 Task: In the  document Machupicchu.docxMake this file  'available offline' Check 'Vision History' View the  non- printing characters
Action: Mouse moved to (267, 360)
Screenshot: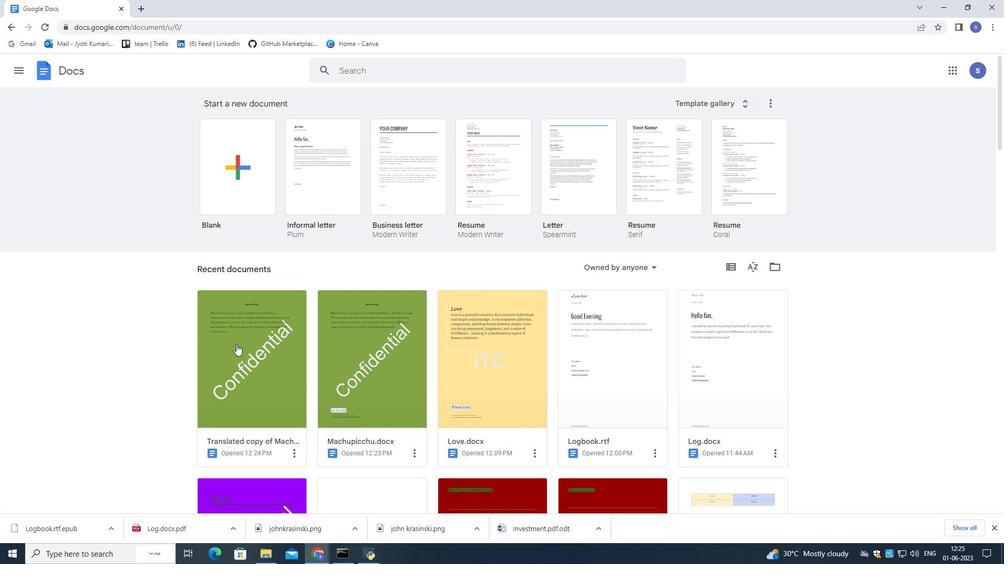 
Action: Mouse scrolled (267, 359) with delta (0, 0)
Screenshot: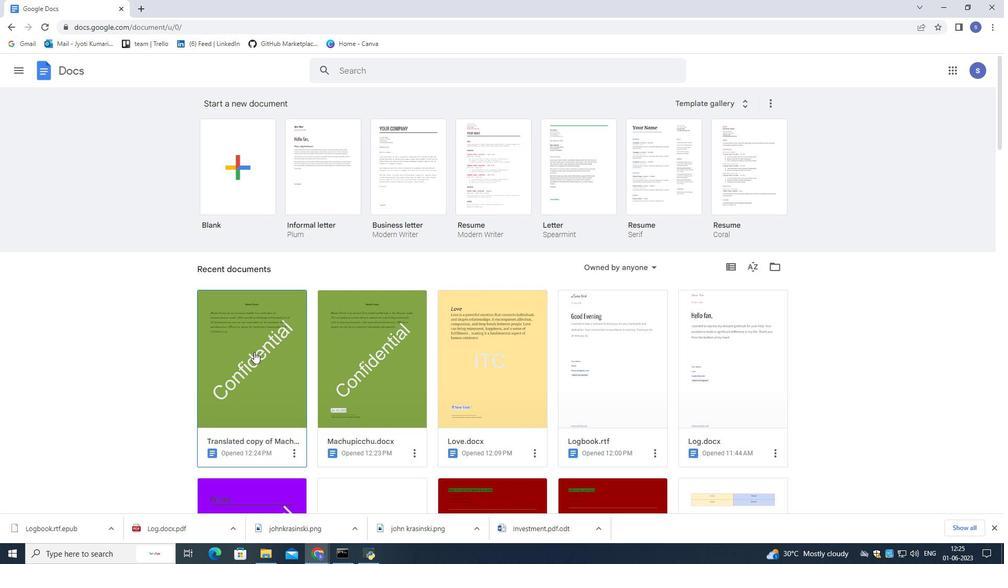 
Action: Mouse moved to (345, 339)
Screenshot: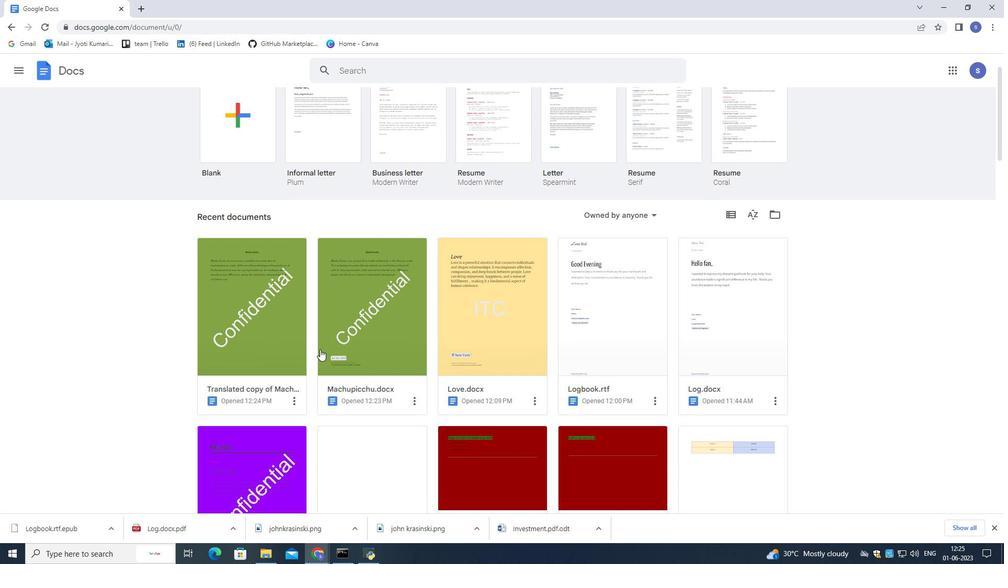 
Action: Mouse pressed left at (345, 339)
Screenshot: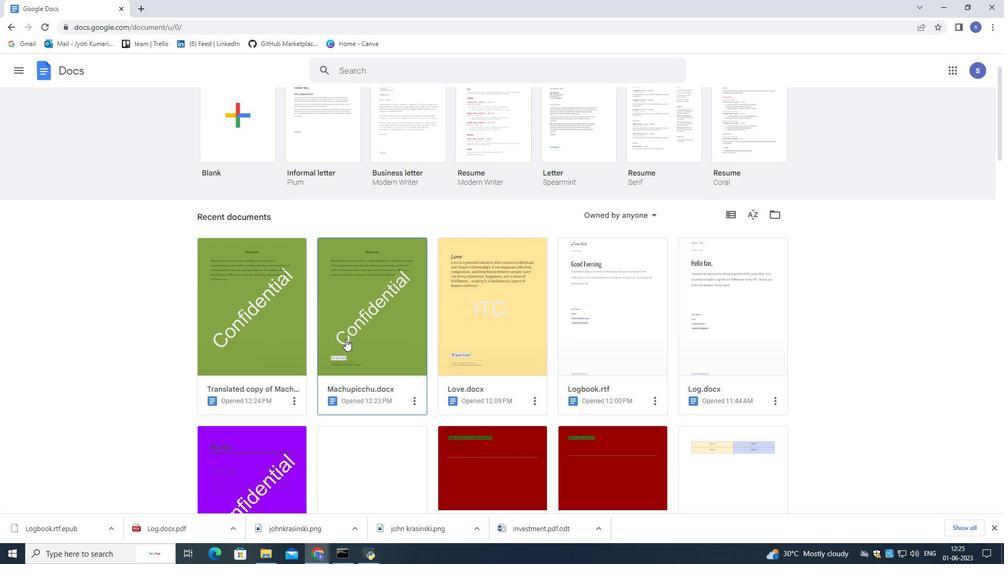 
Action: Mouse pressed left at (345, 339)
Screenshot: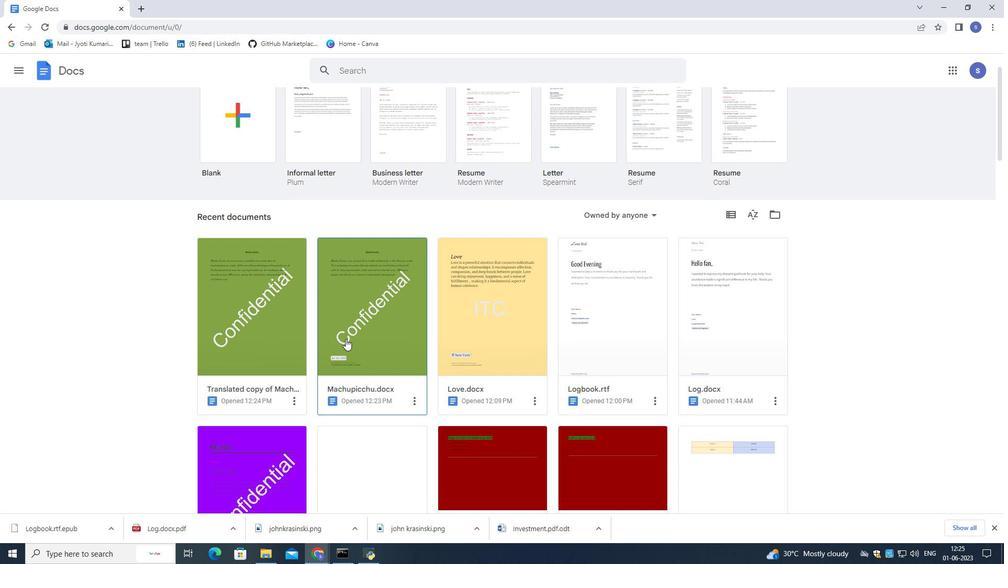 
Action: Mouse moved to (38, 77)
Screenshot: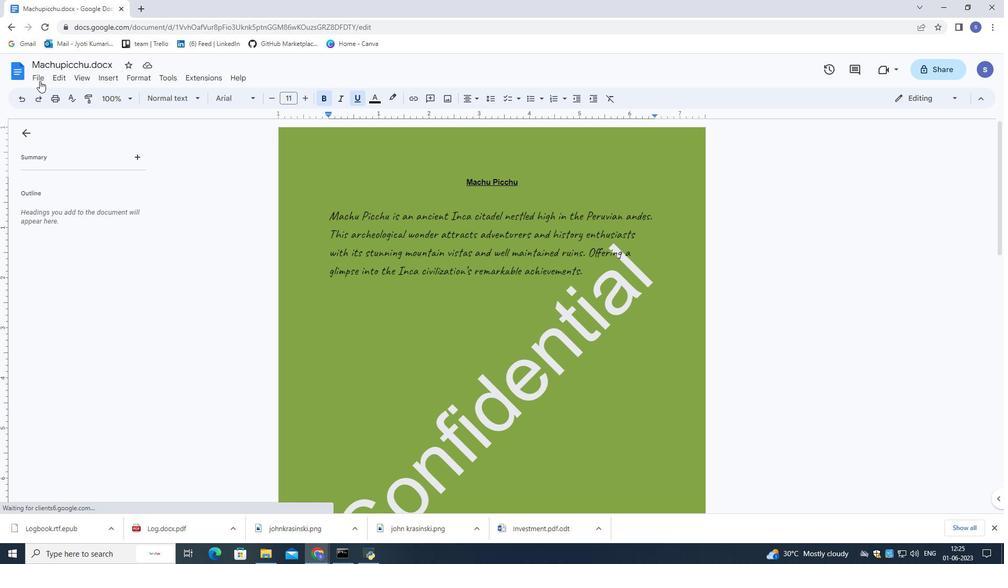 
Action: Mouse pressed left at (38, 77)
Screenshot: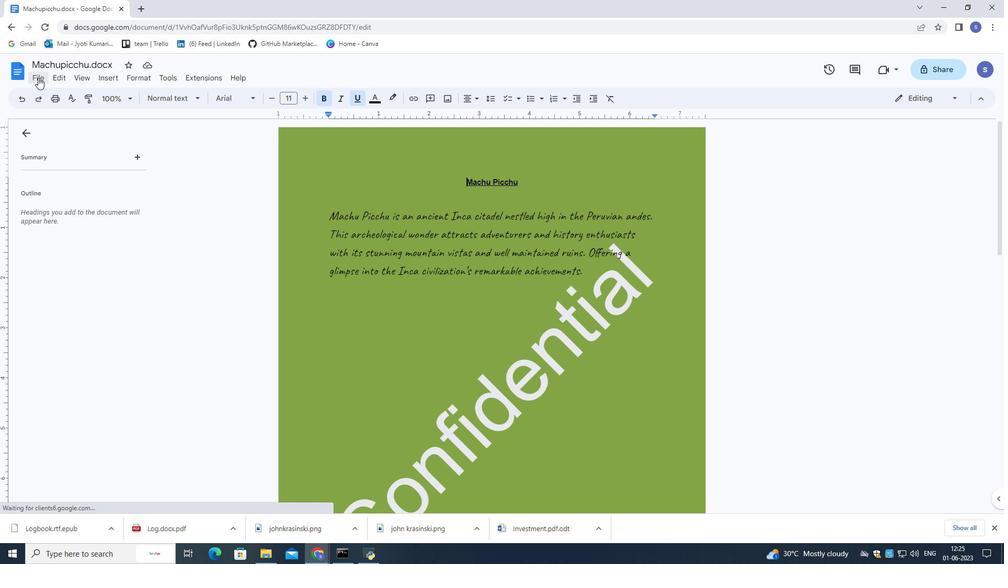 
Action: Mouse moved to (97, 301)
Screenshot: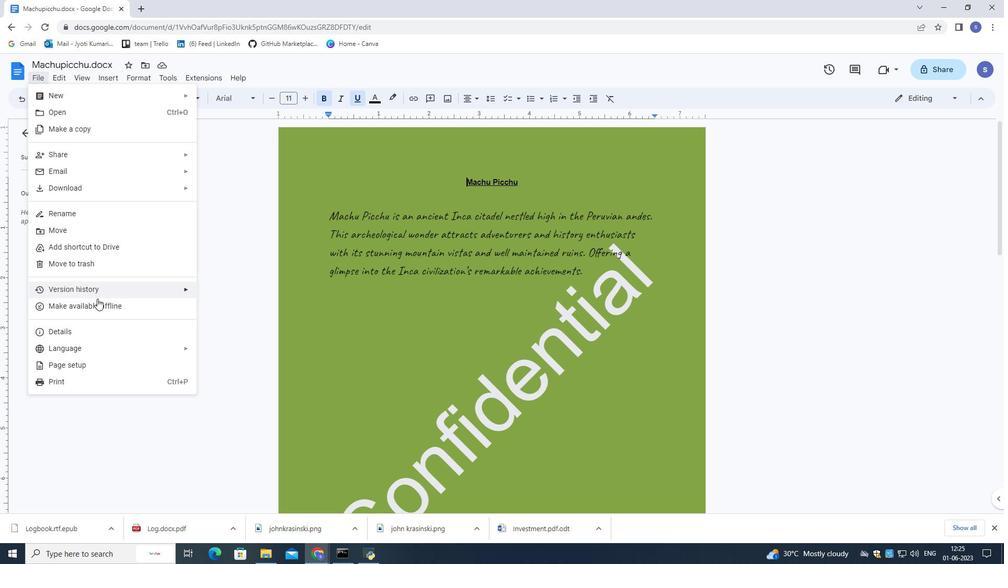 
Action: Mouse pressed left at (97, 301)
Screenshot: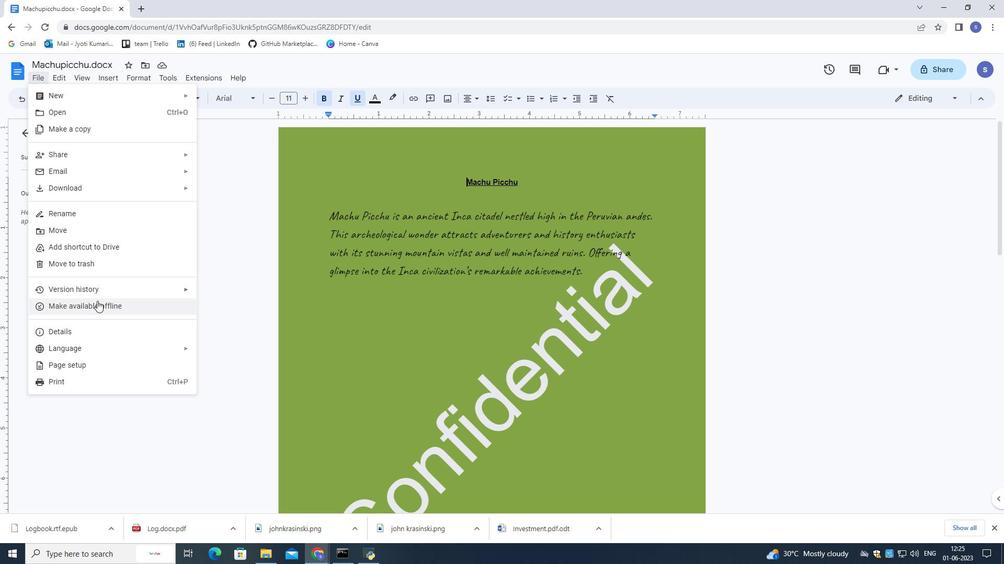 
Action: Mouse moved to (41, 76)
Screenshot: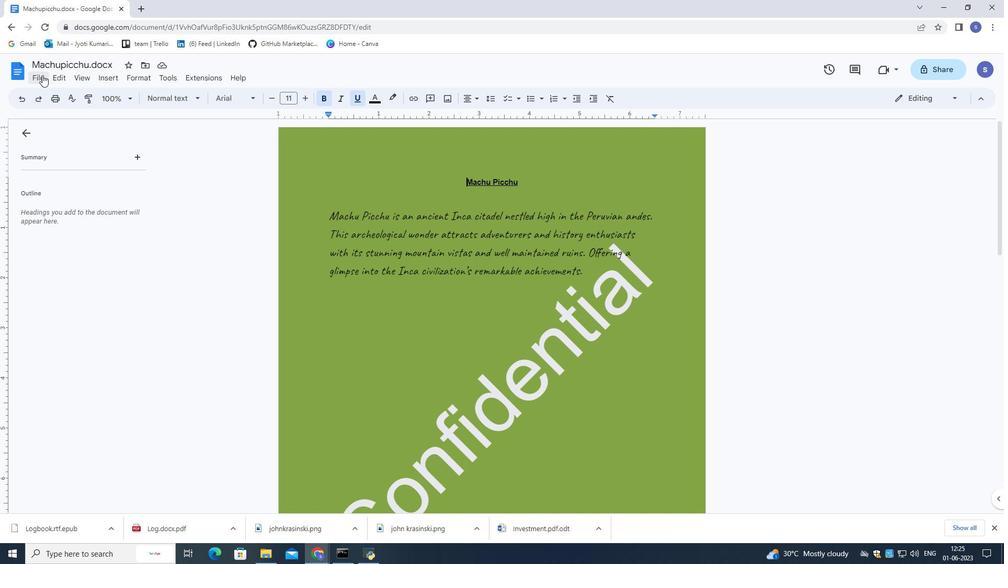 
Action: Mouse pressed left at (41, 76)
Screenshot: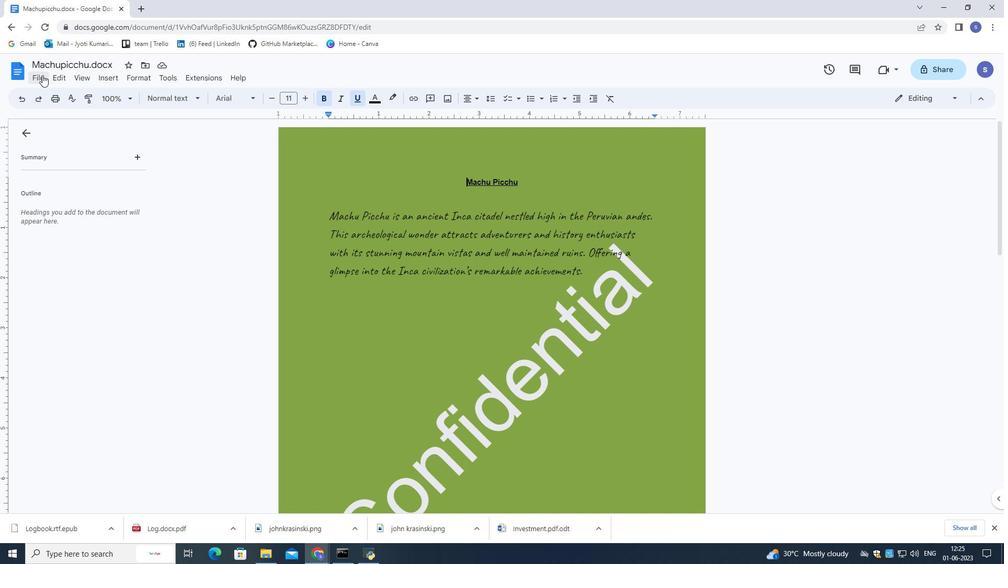 
Action: Mouse moved to (86, 244)
Screenshot: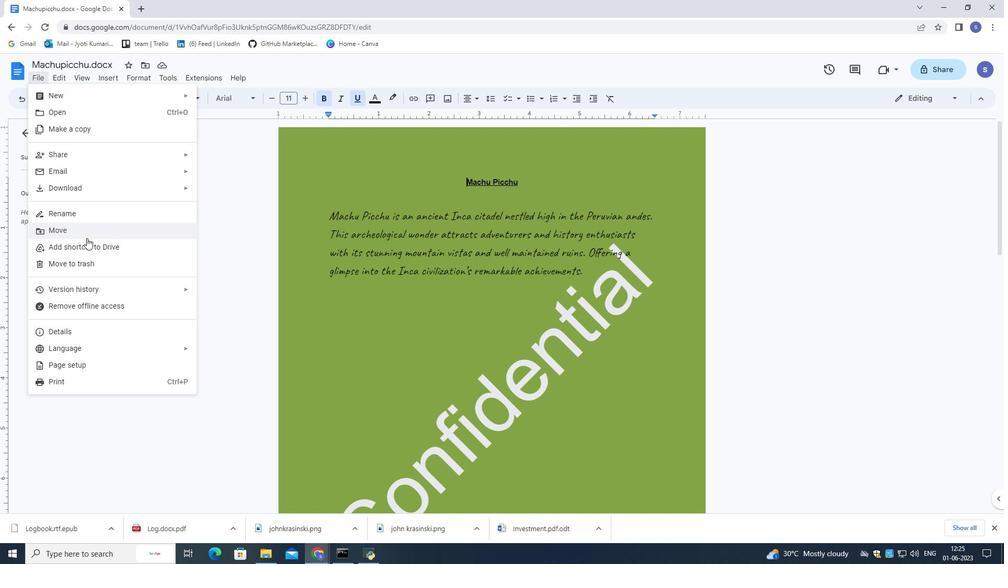 
Action: Mouse pressed left at (86, 244)
Screenshot: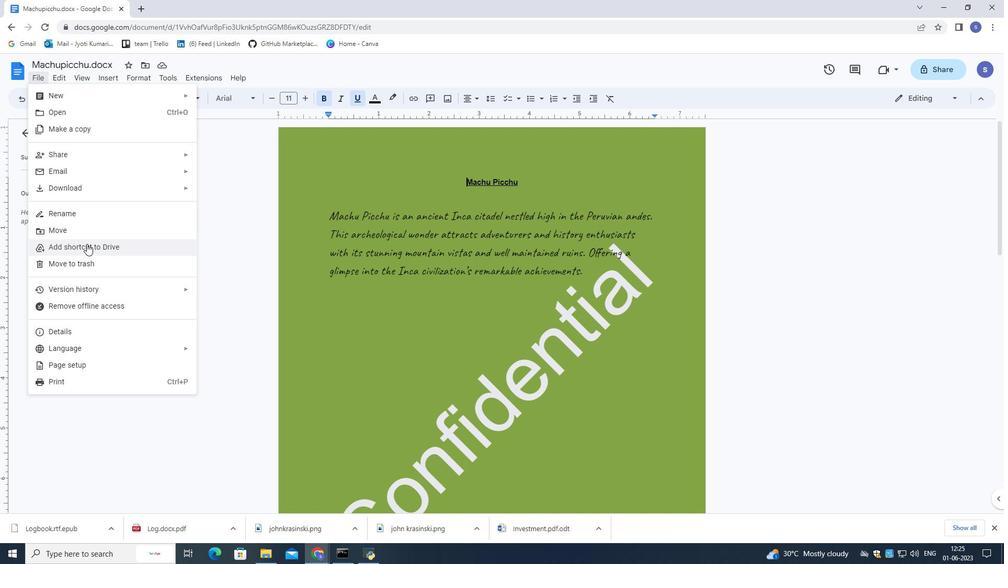 
Action: Mouse moved to (311, 92)
Screenshot: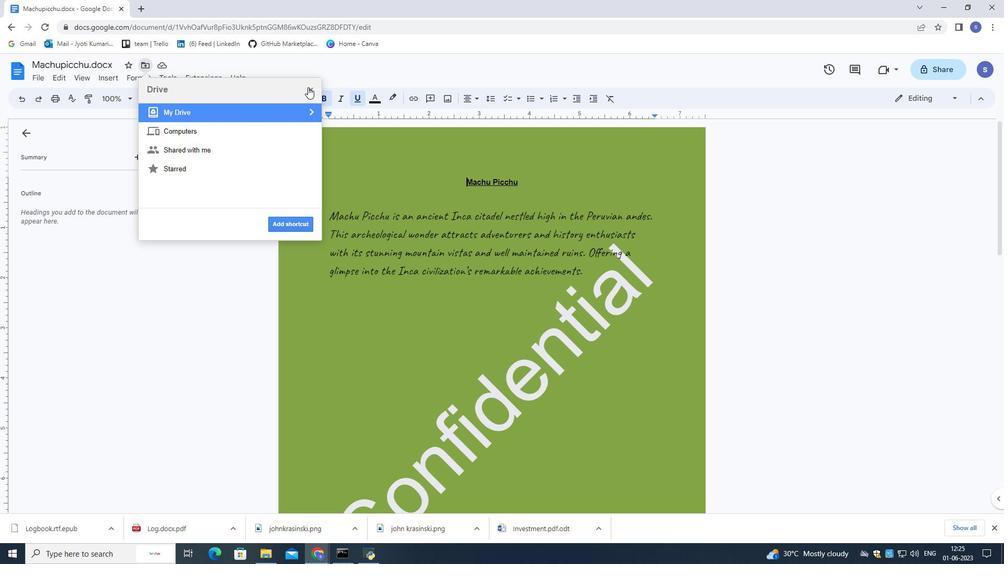 
Action: Mouse pressed left at (311, 92)
Screenshot: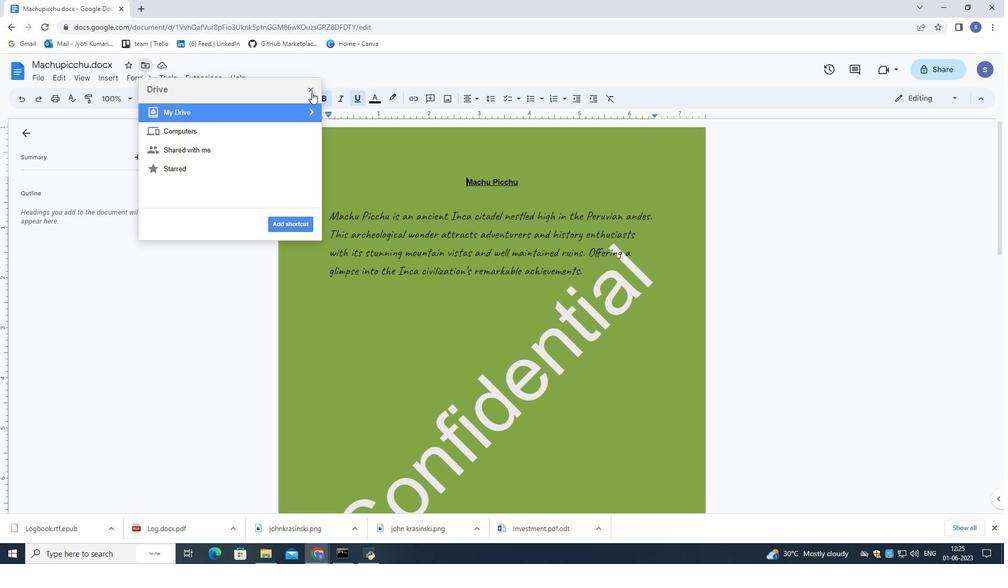
Action: Mouse moved to (37, 75)
Screenshot: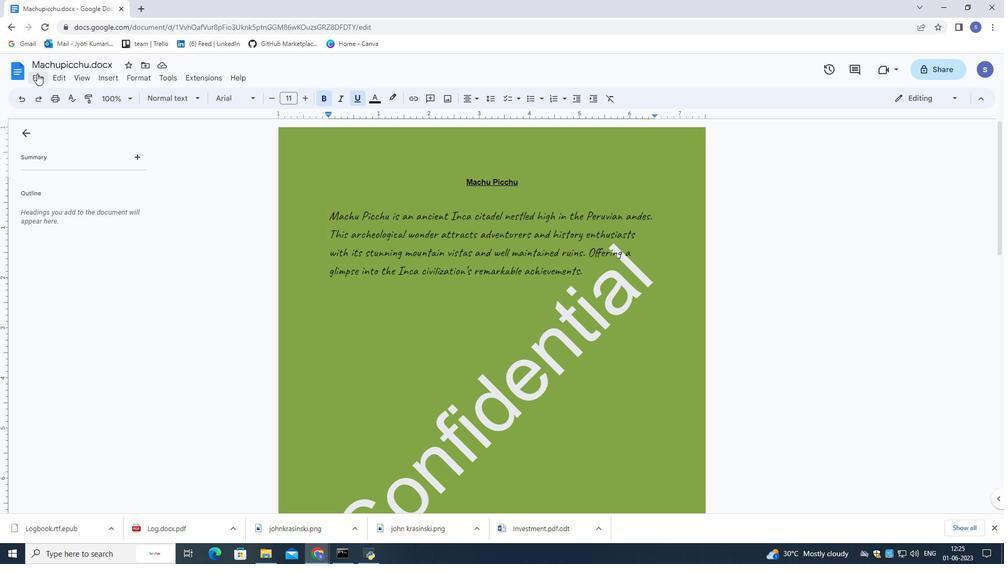 
Action: Mouse pressed left at (37, 75)
Screenshot: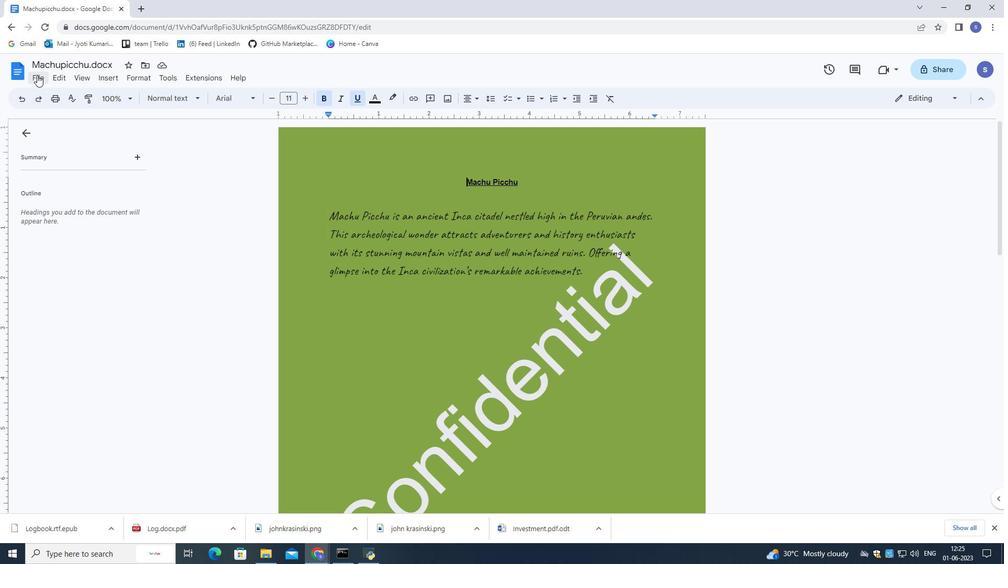 
Action: Mouse moved to (207, 312)
Screenshot: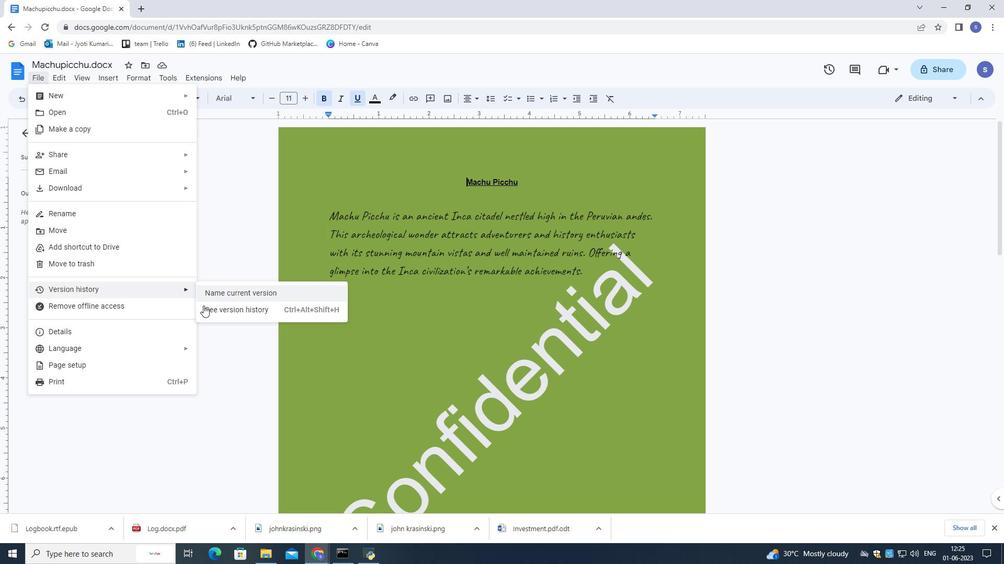 
Action: Mouse pressed left at (207, 312)
Screenshot: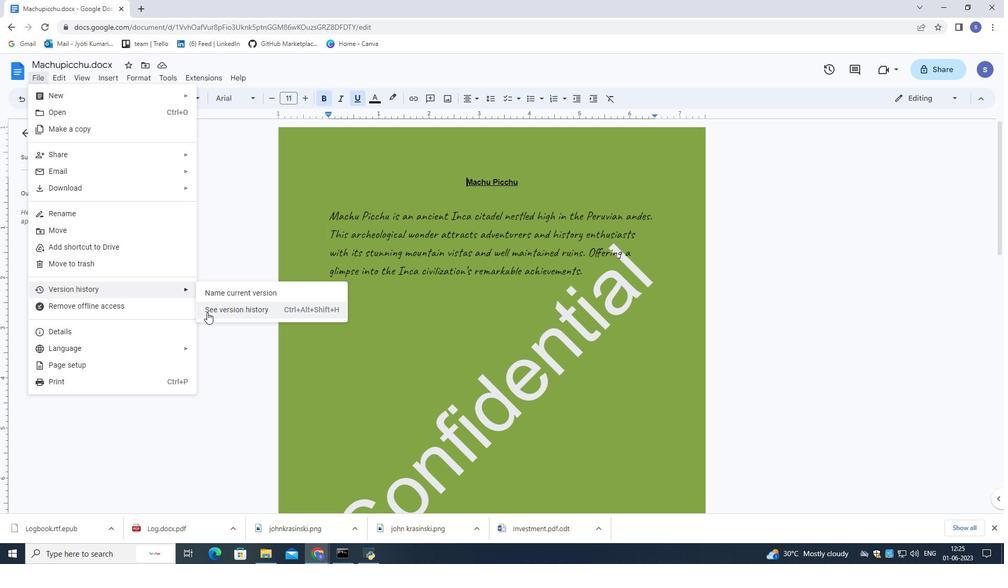 
Action: Mouse moved to (573, 293)
Screenshot: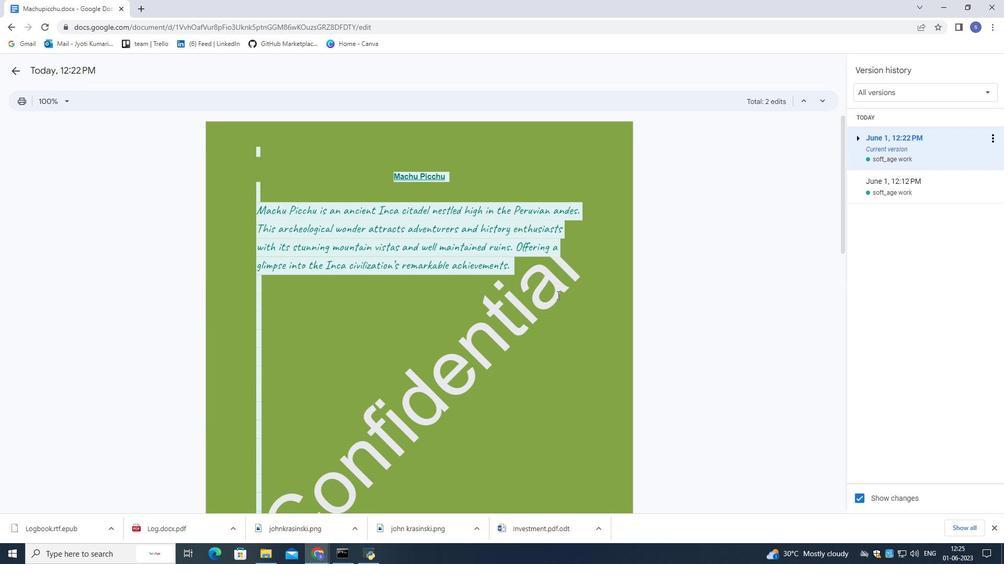 
Action: Mouse scrolled (573, 292) with delta (0, 0)
Screenshot: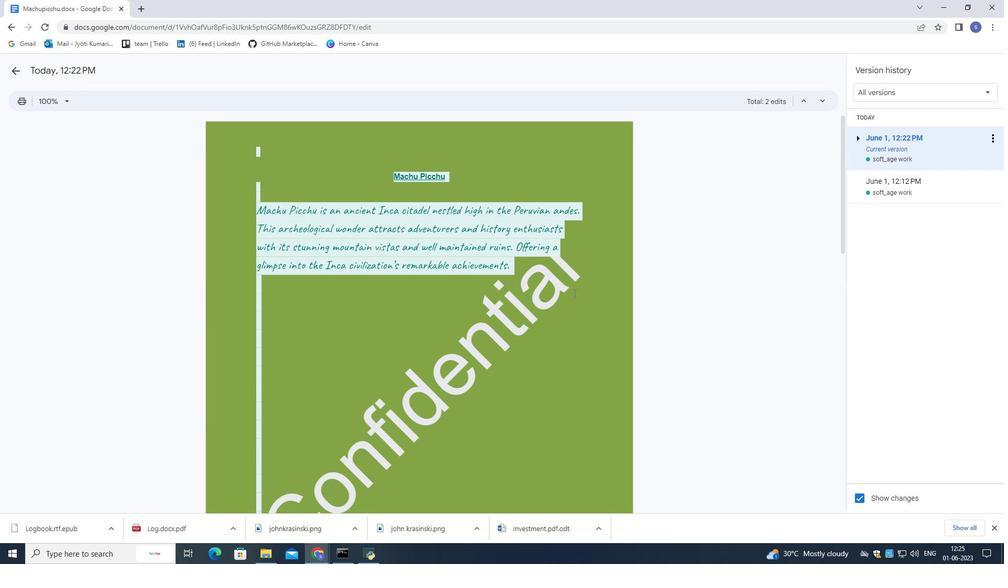 
Action: Mouse scrolled (573, 292) with delta (0, 0)
Screenshot: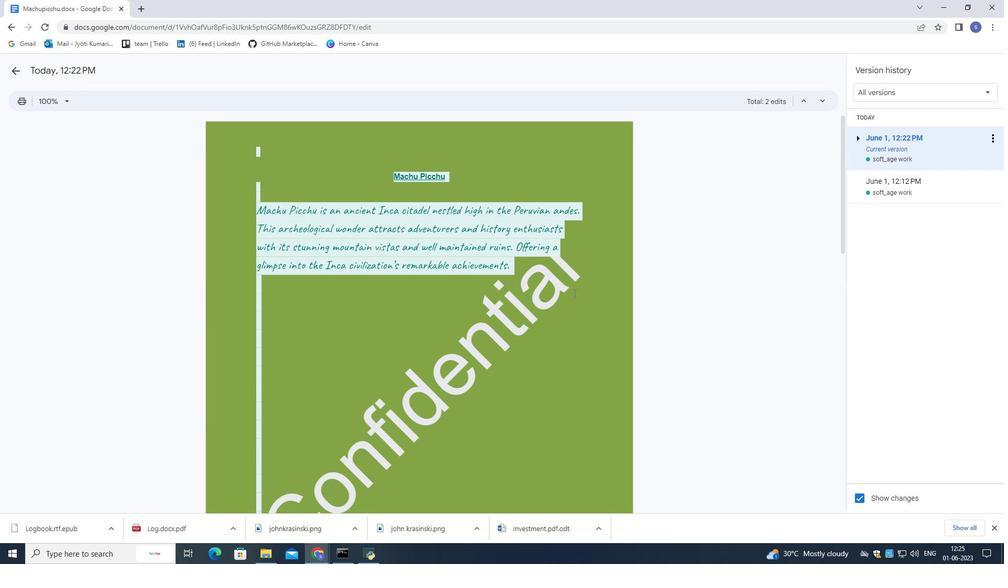 
Action: Mouse scrolled (573, 292) with delta (0, 0)
Screenshot: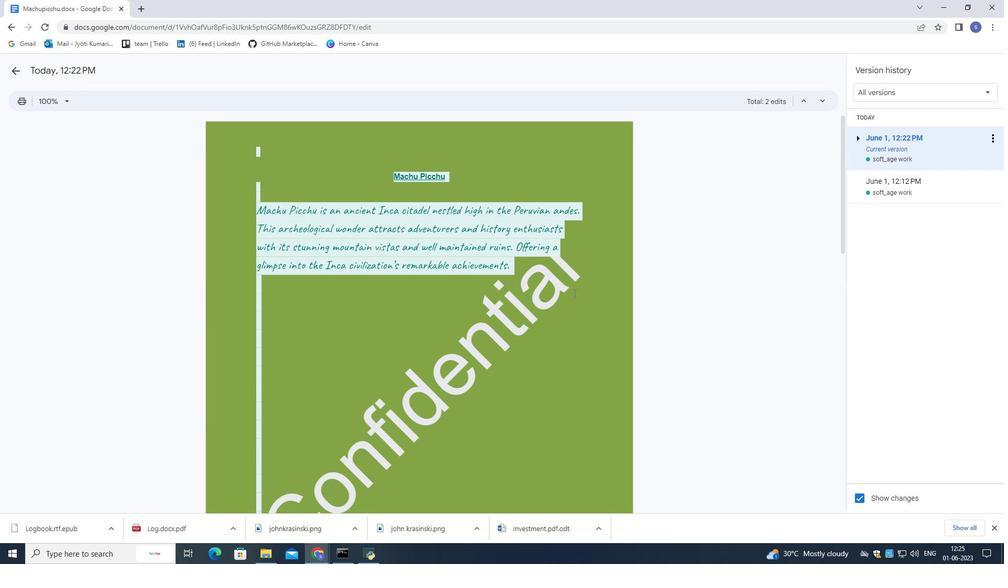 
Action: Mouse scrolled (573, 292) with delta (0, 0)
Screenshot: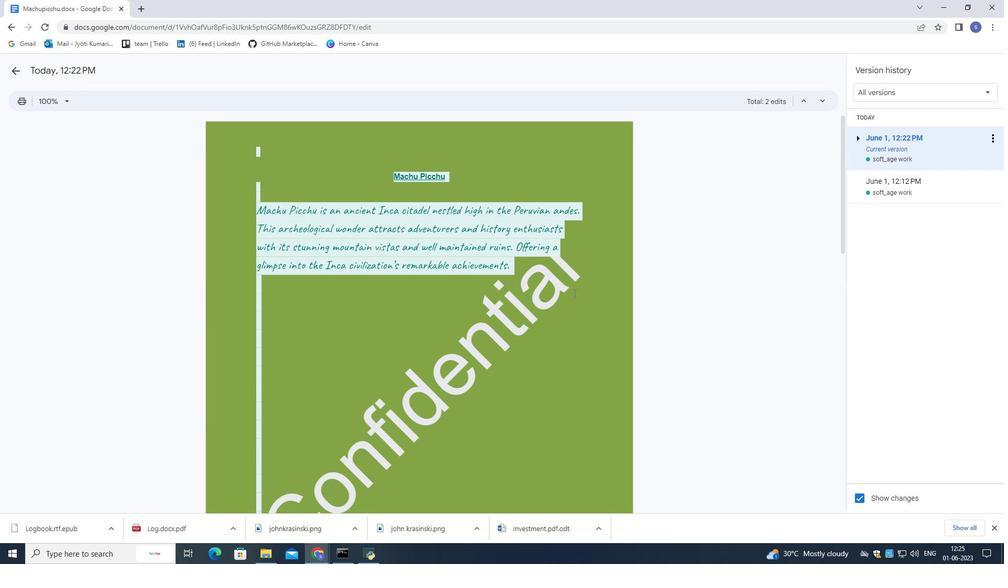 
Action: Mouse scrolled (573, 292) with delta (0, 0)
Screenshot: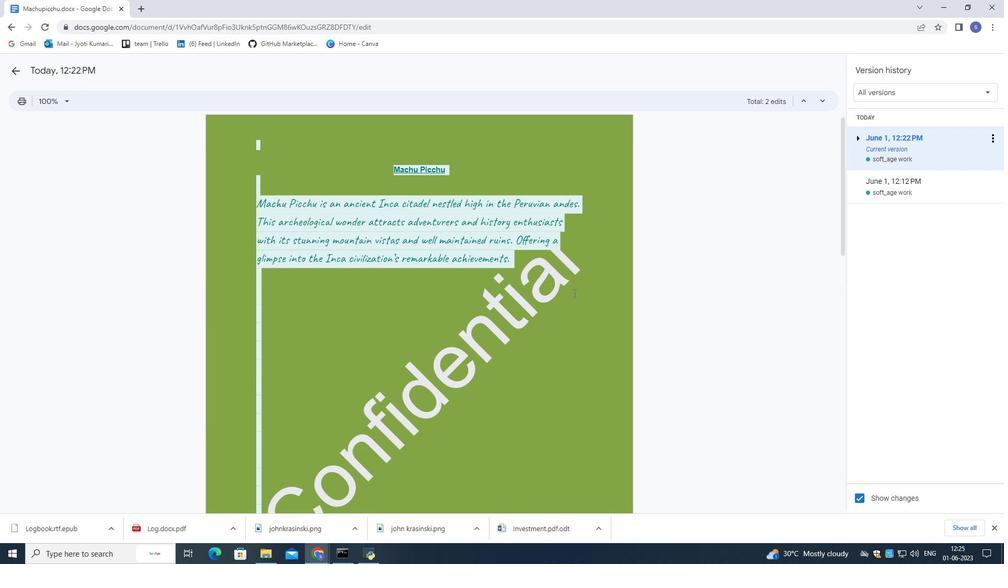 
Action: Mouse scrolled (573, 292) with delta (0, 0)
Screenshot: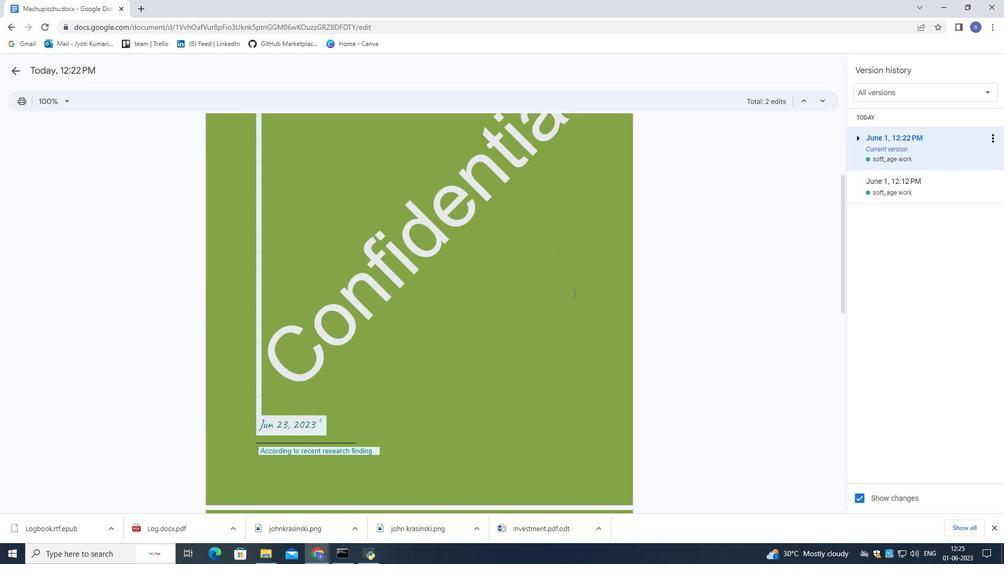 
Action: Mouse scrolled (573, 292) with delta (0, 0)
Screenshot: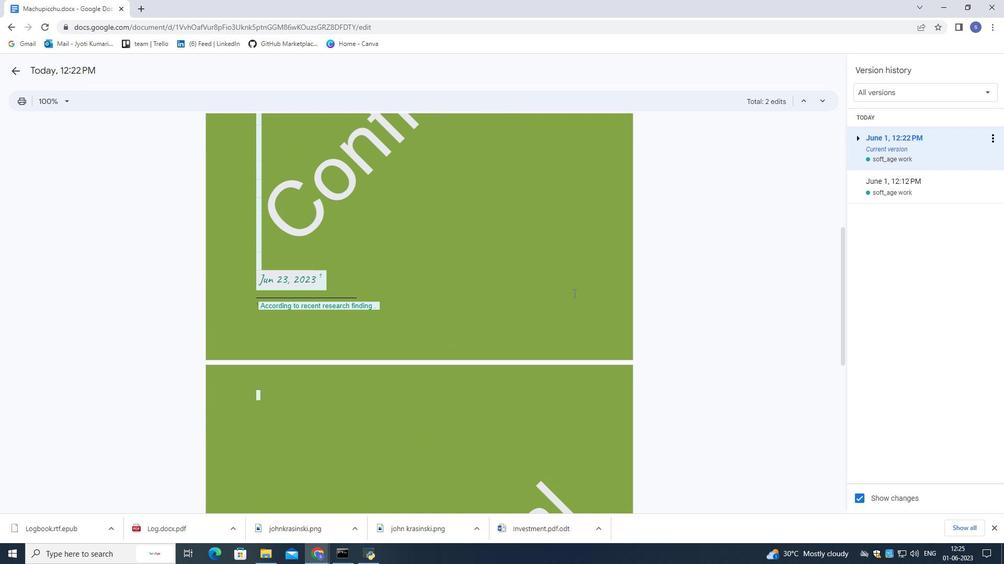 
Action: Mouse scrolled (573, 292) with delta (0, 0)
Screenshot: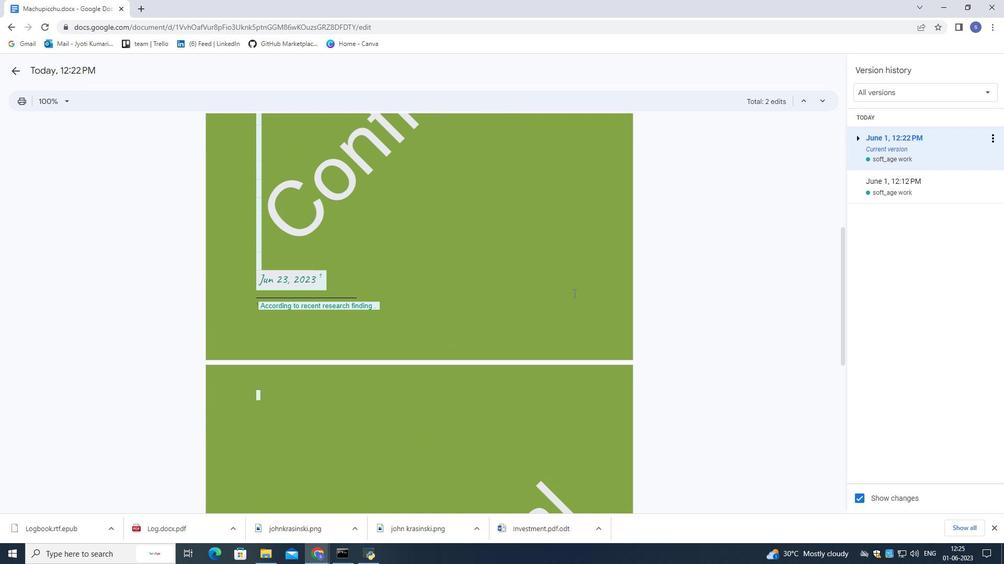 
Action: Mouse scrolled (573, 292) with delta (0, 0)
Screenshot: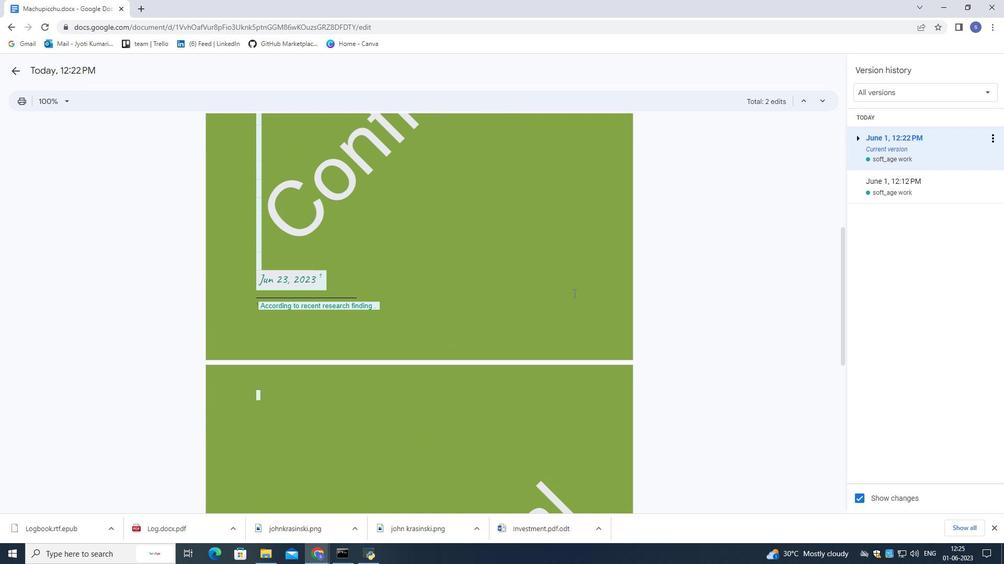 
Action: Mouse scrolled (573, 292) with delta (0, 0)
Screenshot: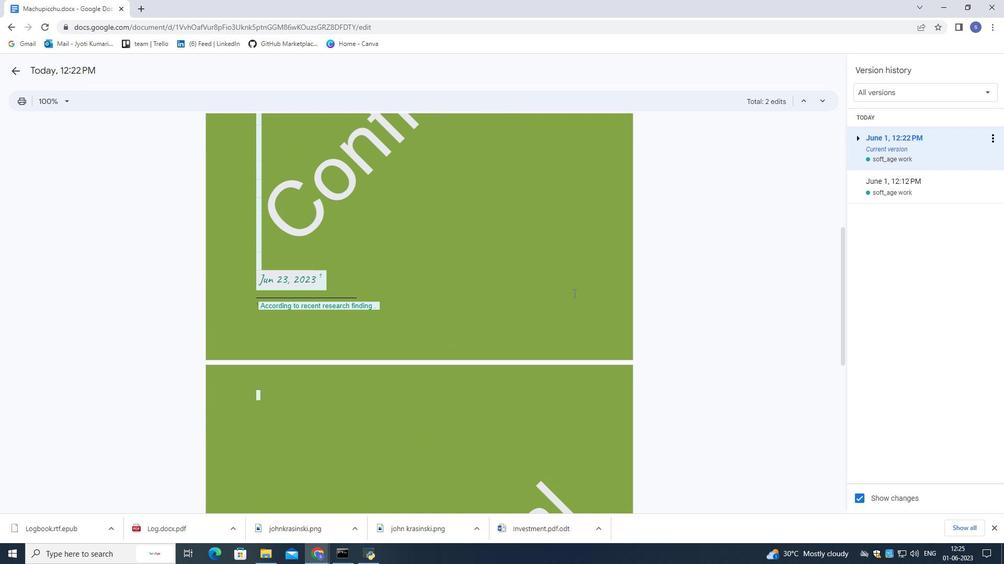 
Action: Mouse scrolled (573, 294) with delta (0, 0)
Screenshot: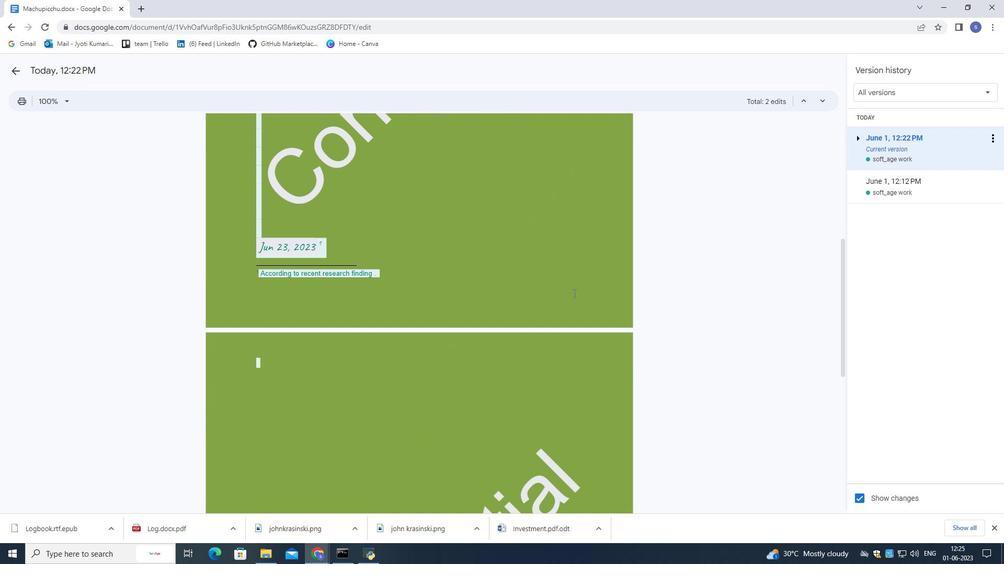 
Action: Mouse scrolled (573, 294) with delta (0, 0)
Screenshot: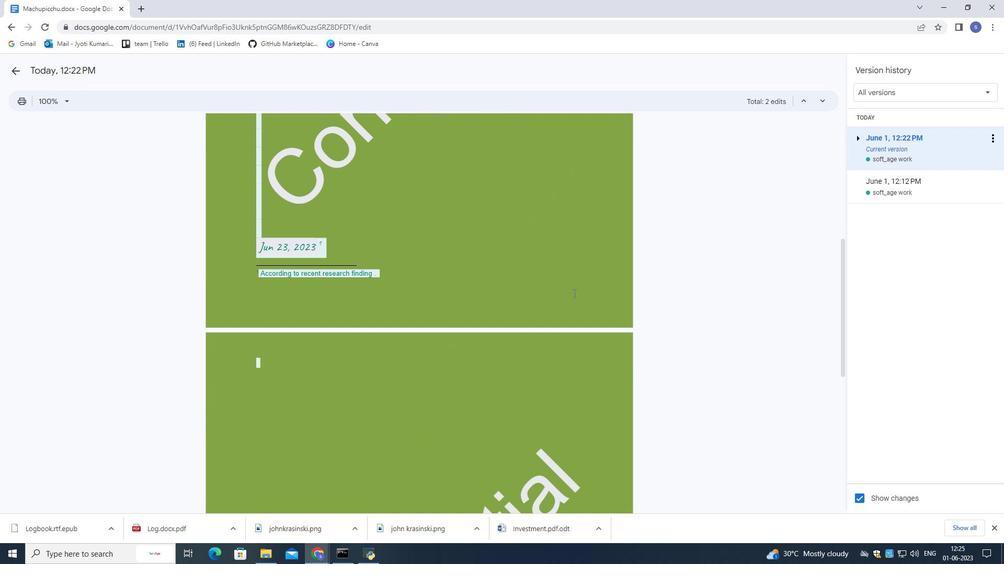 
Action: Mouse scrolled (573, 294) with delta (0, 0)
Screenshot: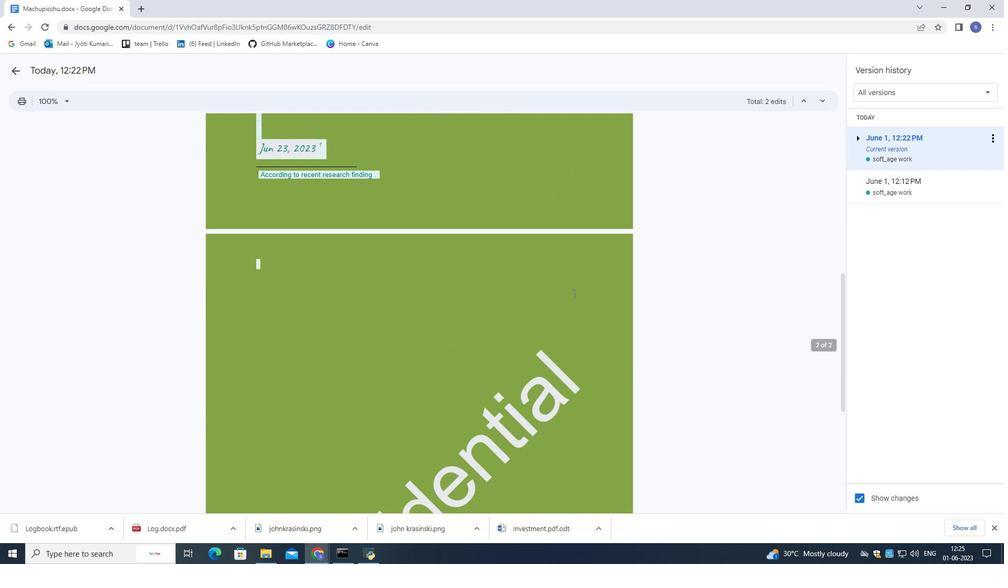 
Action: Mouse scrolled (573, 294) with delta (0, 0)
Screenshot: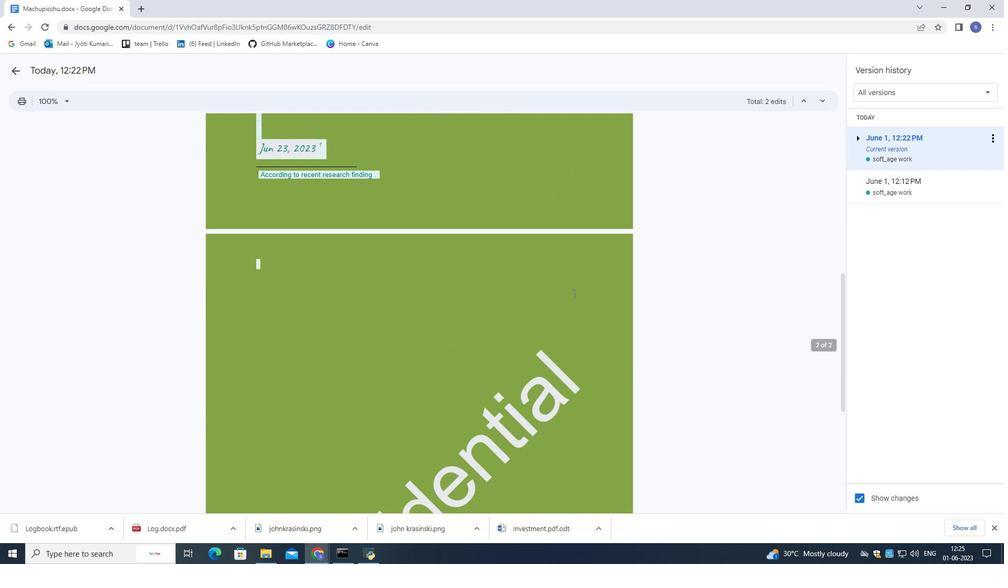 
Action: Mouse scrolled (573, 294) with delta (0, 0)
Screenshot: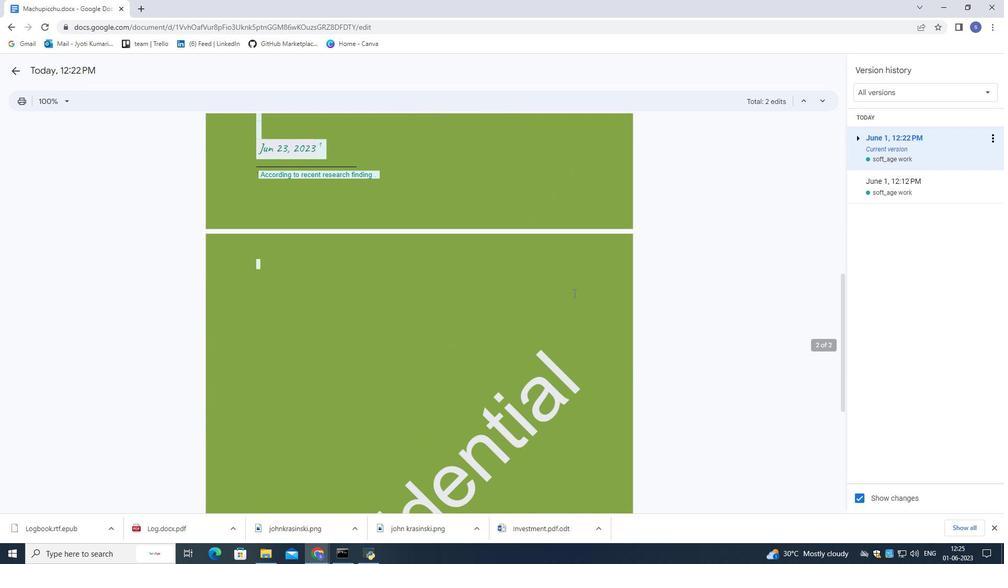 
Action: Mouse scrolled (573, 294) with delta (0, 0)
Screenshot: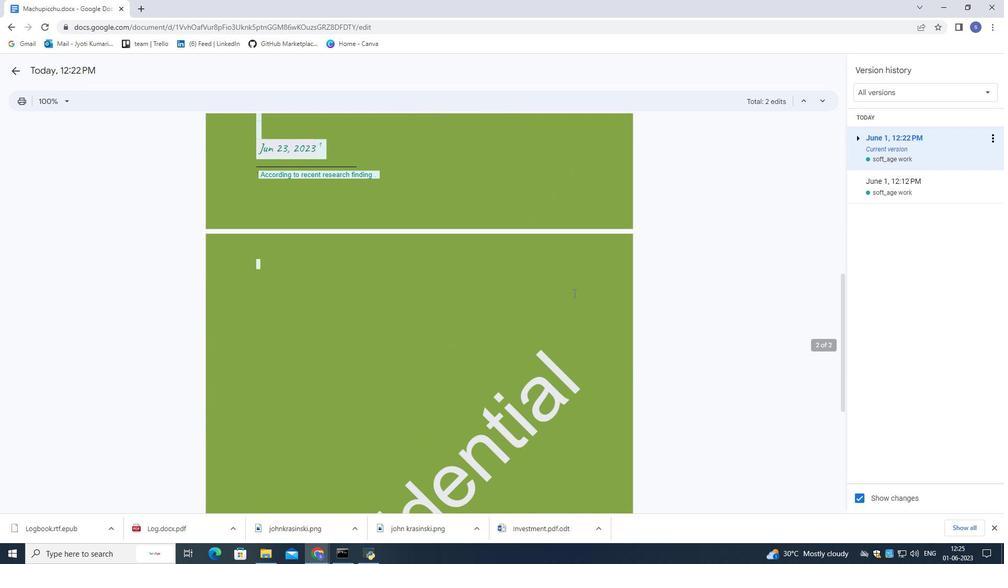 
Action: Mouse scrolled (573, 294) with delta (0, 0)
Screenshot: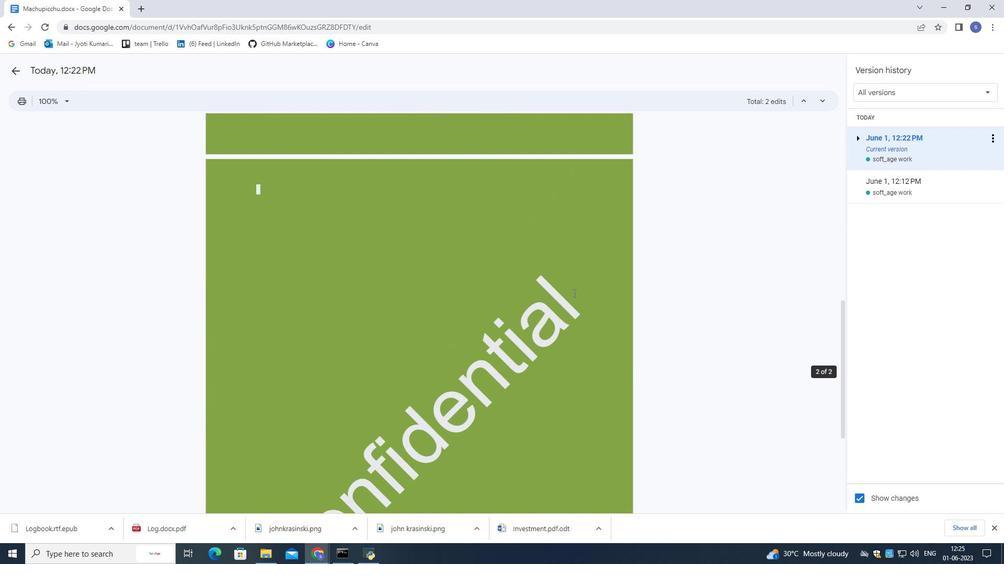 
Action: Mouse moved to (574, 293)
Screenshot: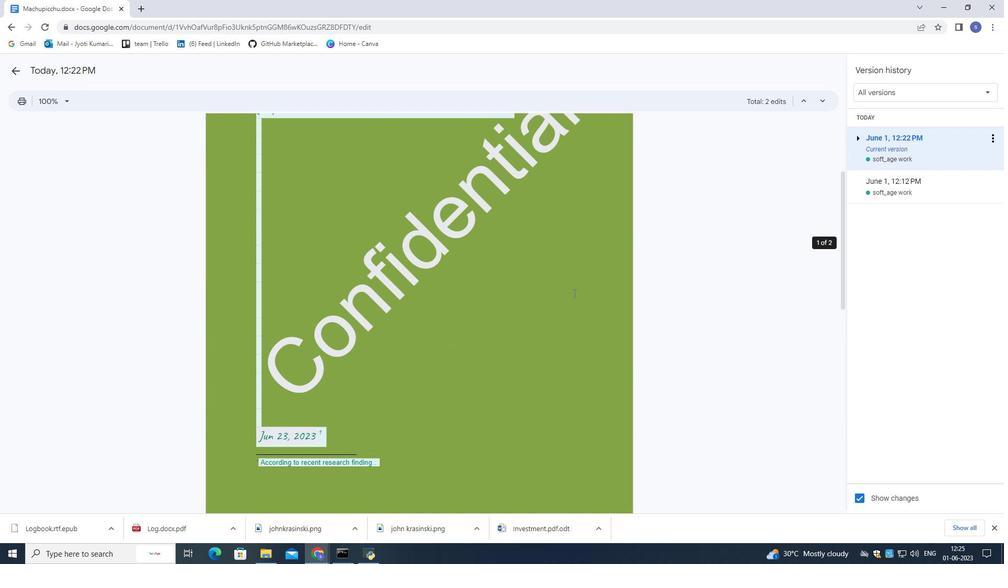 
Action: Mouse scrolled (574, 294) with delta (0, 0)
Screenshot: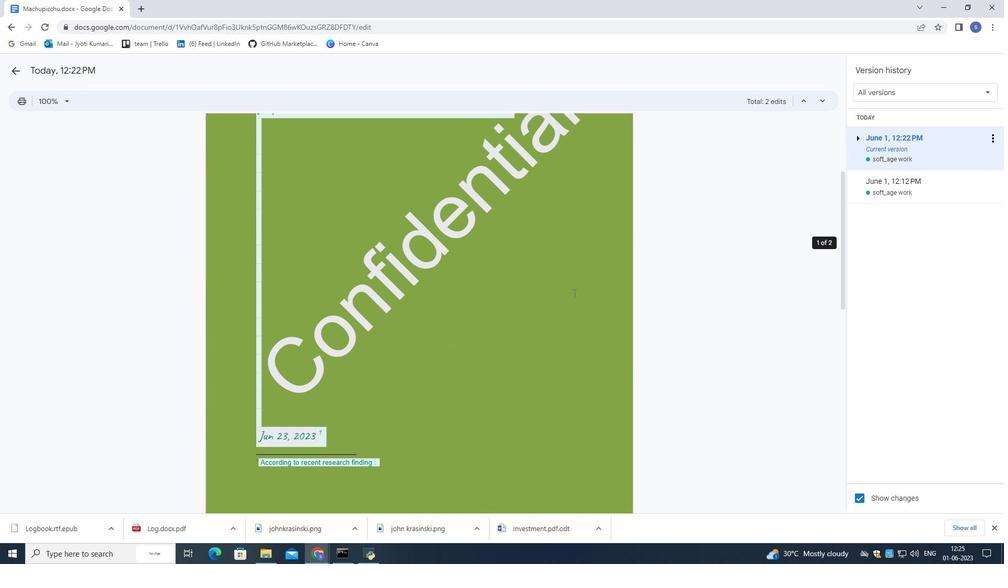 
Action: Mouse scrolled (574, 294) with delta (0, 0)
Screenshot: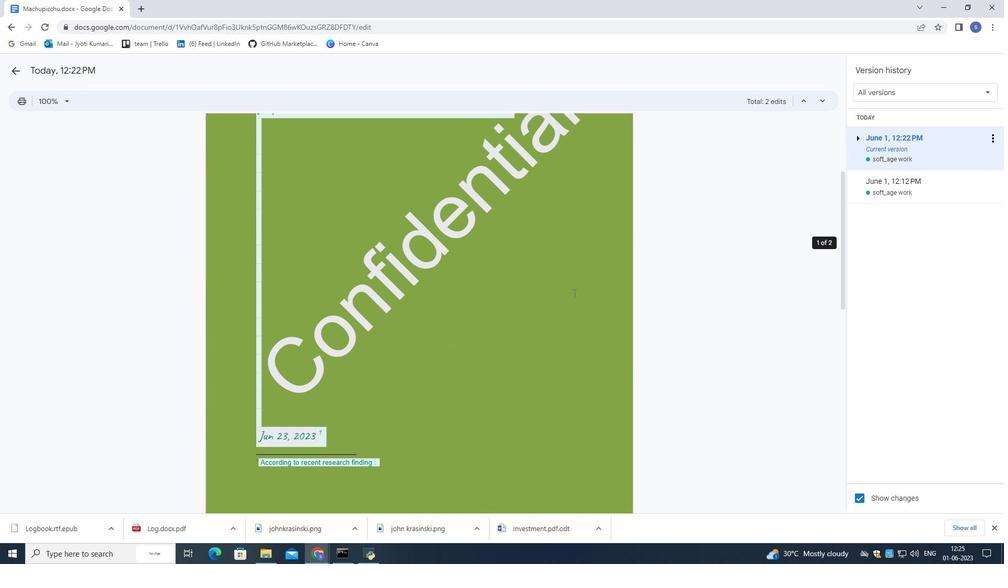 
Action: Mouse scrolled (574, 294) with delta (0, 0)
Screenshot: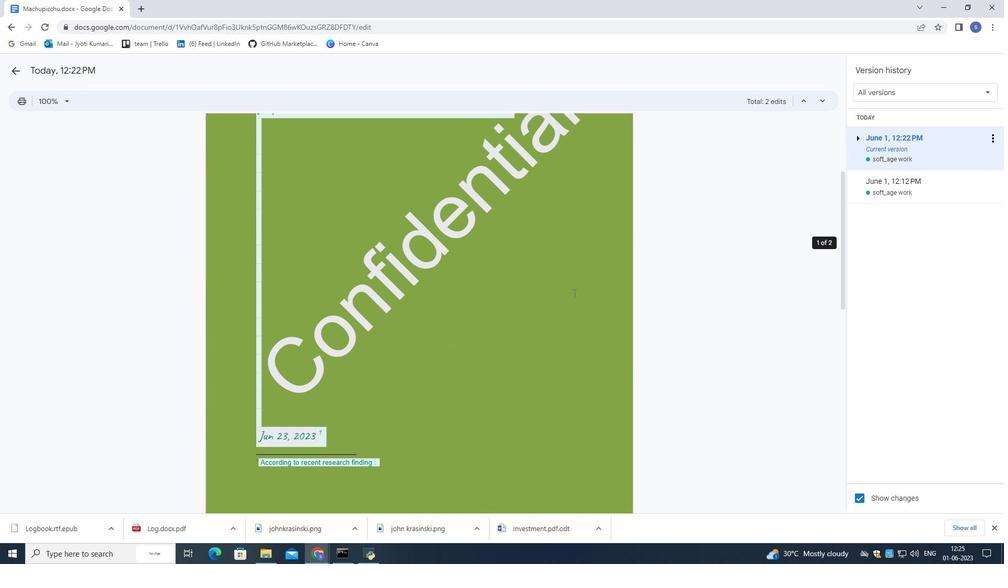 
Action: Mouse scrolled (574, 294) with delta (0, 0)
Screenshot: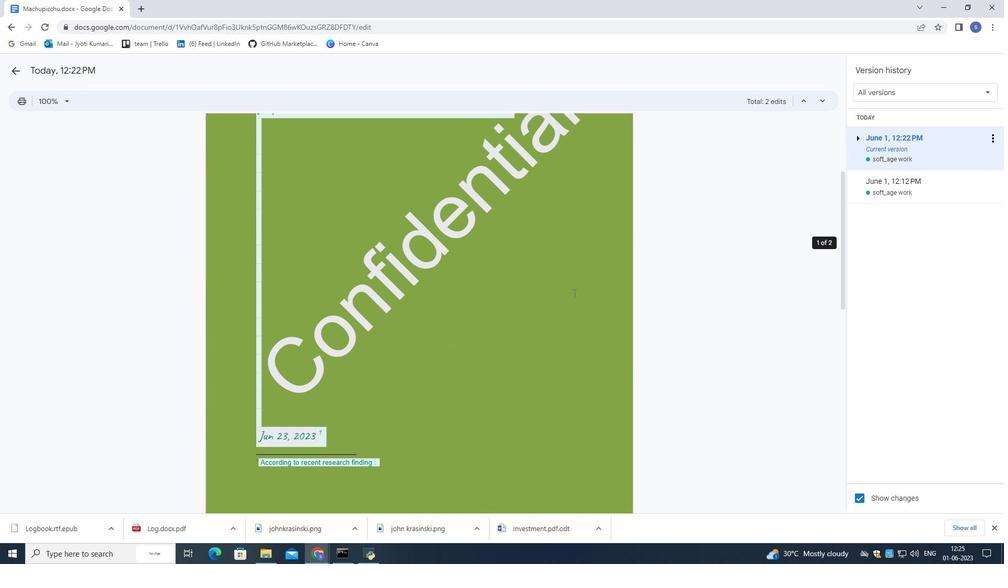 
Action: Mouse scrolled (574, 294) with delta (0, 0)
Screenshot: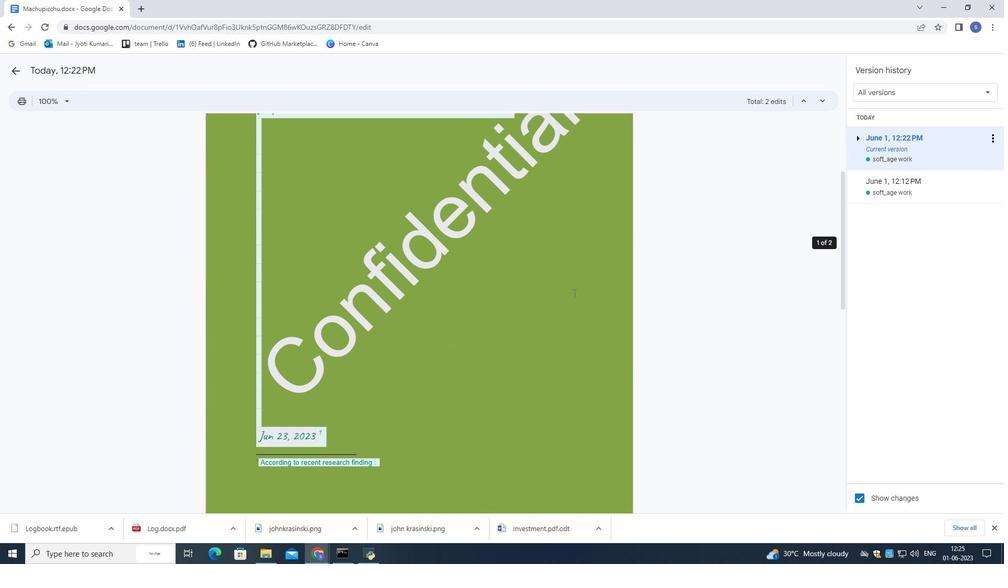 
Action: Mouse scrolled (574, 294) with delta (0, 0)
Screenshot: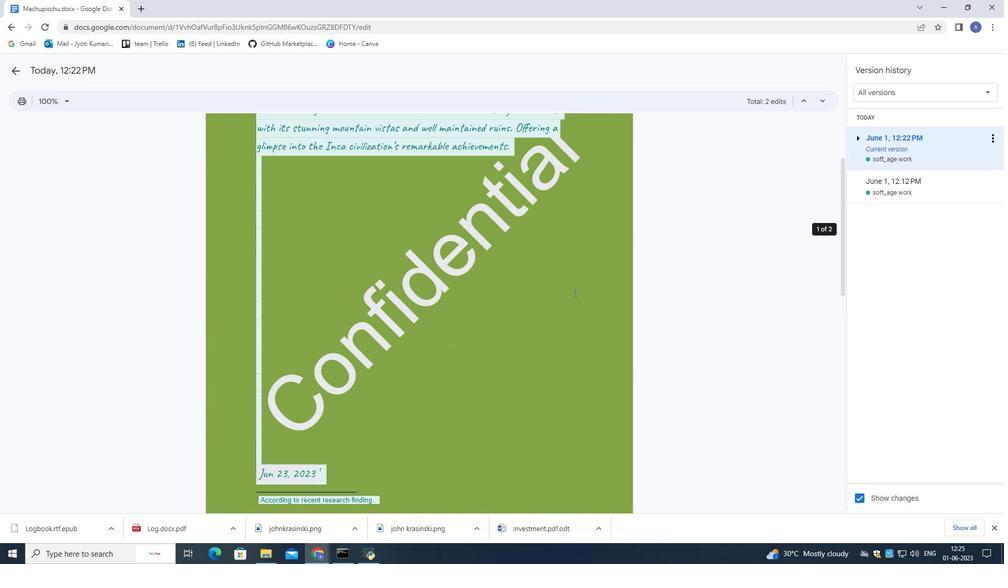 
Action: Mouse scrolled (574, 294) with delta (0, 0)
Screenshot: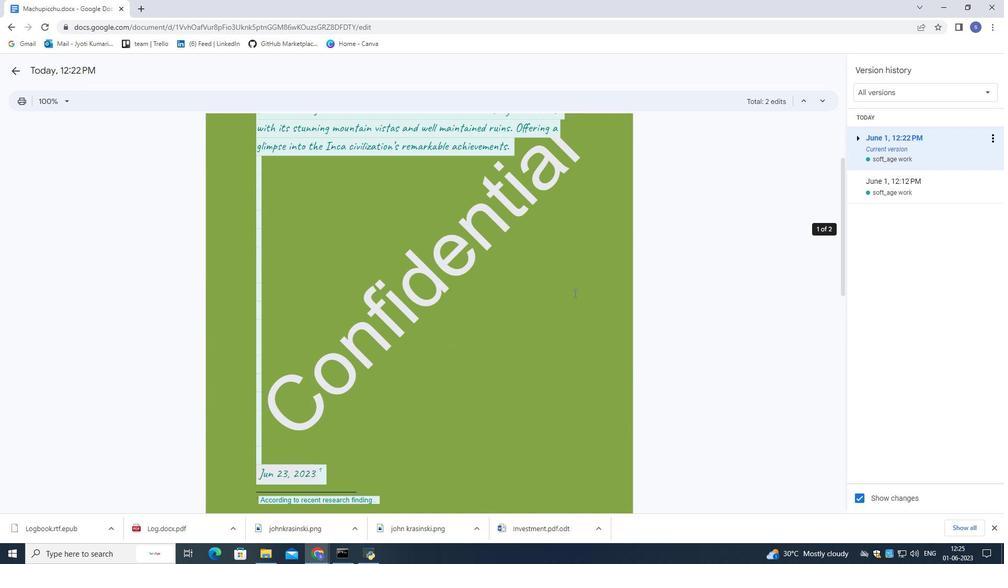 
Action: Mouse scrolled (574, 294) with delta (0, 0)
Screenshot: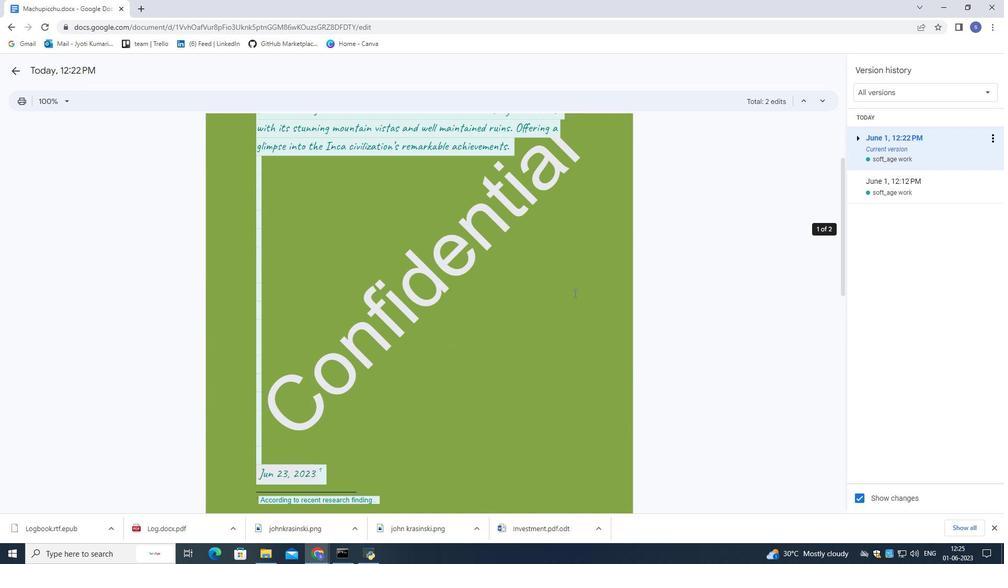 
Action: Mouse scrolled (574, 294) with delta (0, 0)
Screenshot: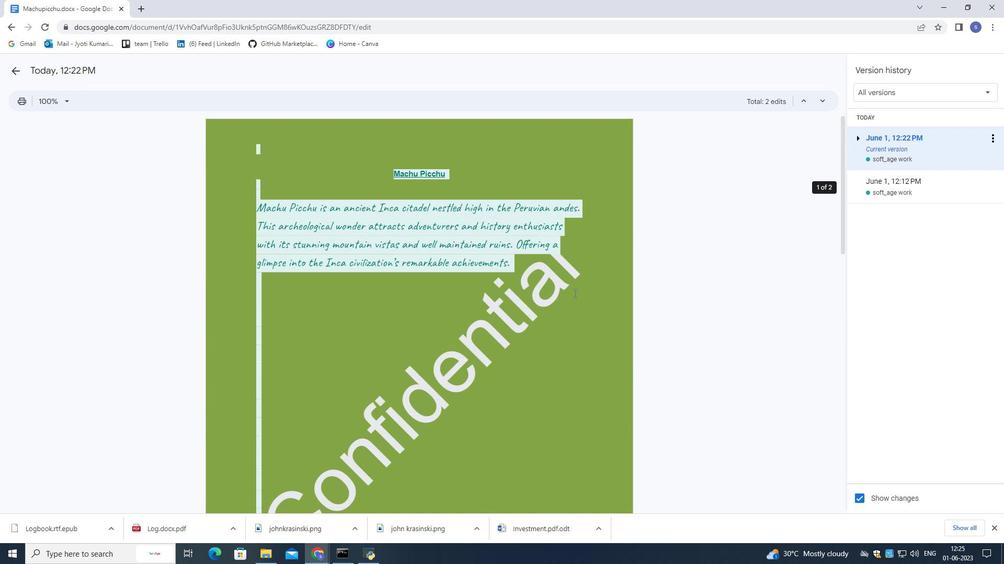 
